 Task: Type your new password "Softage@204".
Action: Mouse moved to (435, 273)
Screenshot: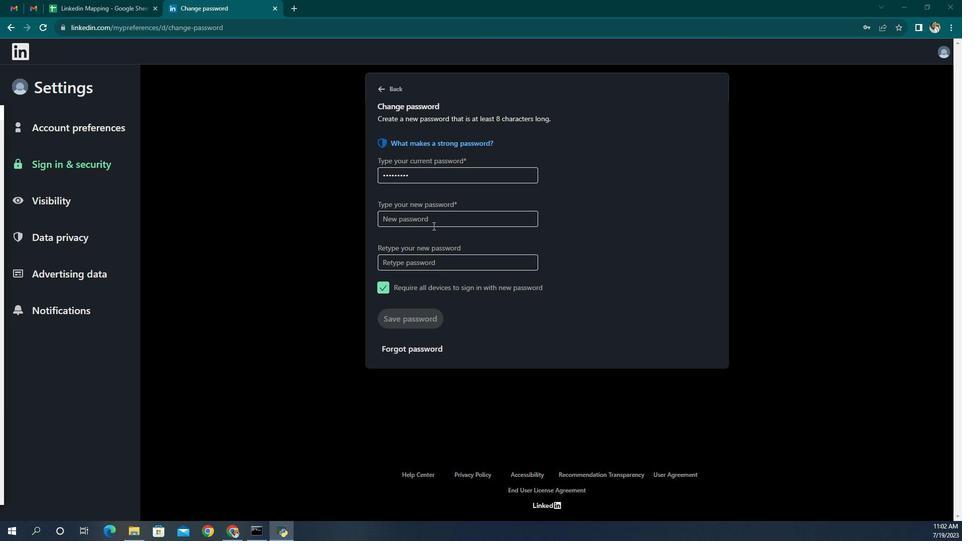 
Action: Mouse pressed left at (435, 273)
Screenshot: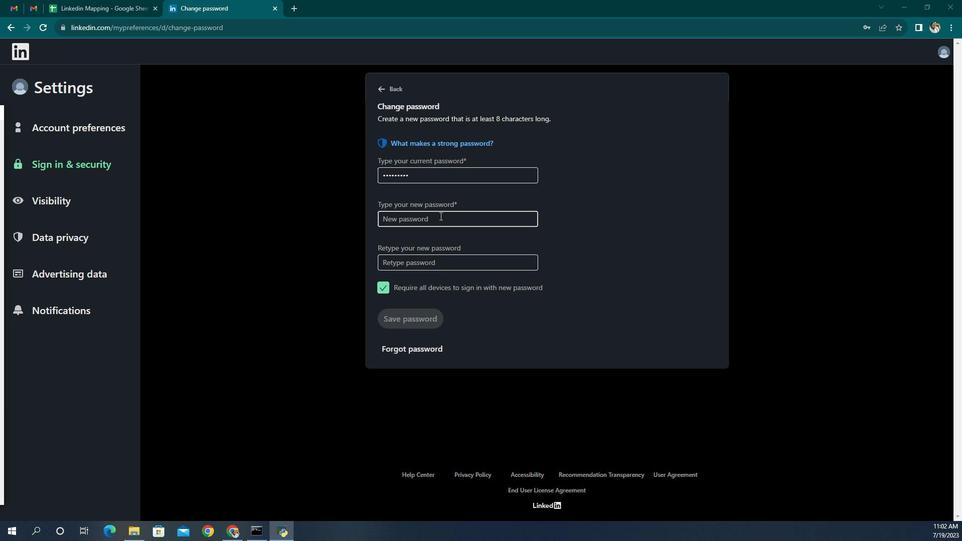 
Action: Key pressed <Key.caps_lock>S<Key.caps_lock>oftage<Key.shift>@204
Screenshot: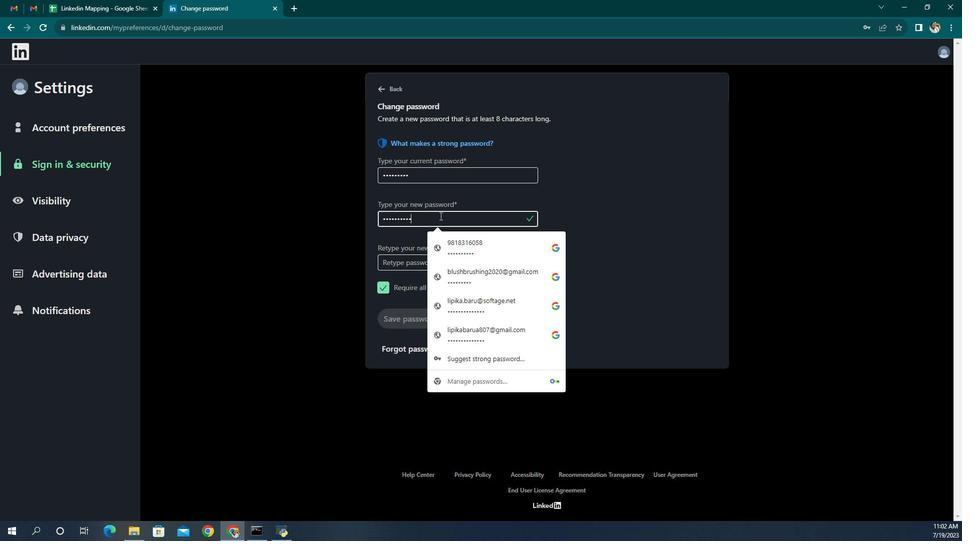 
Action: Mouse moved to (340, 319)
Screenshot: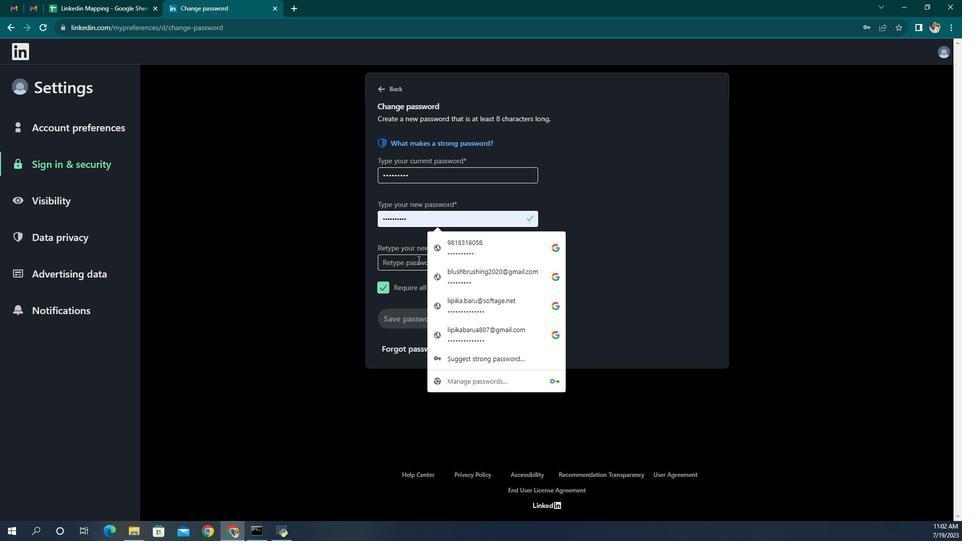 
Action: Mouse pressed left at (340, 319)
Screenshot: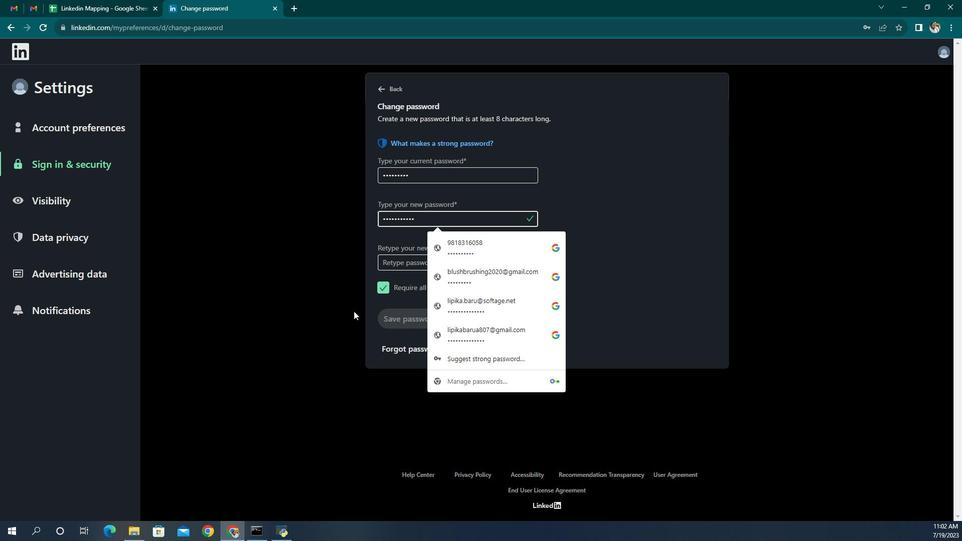 
Action: Mouse moved to (340, 319)
Screenshot: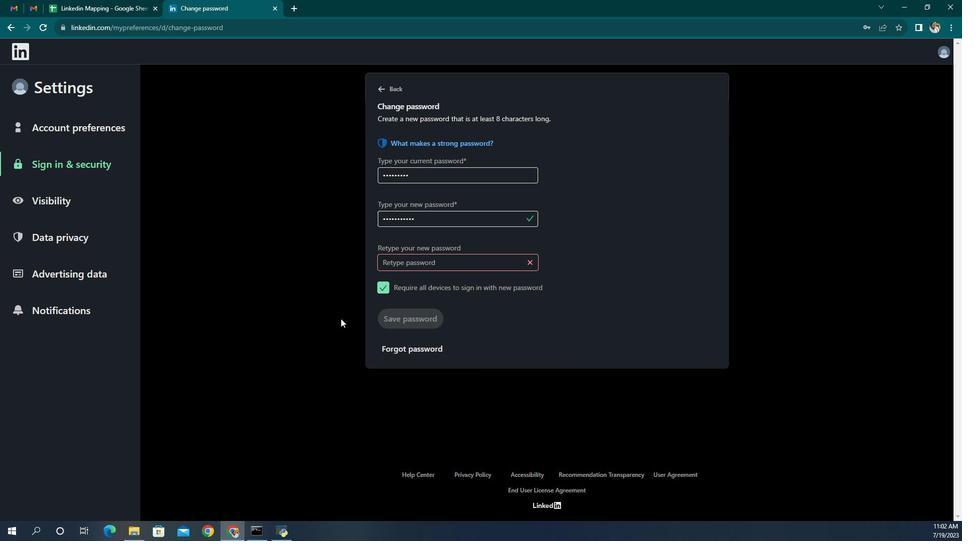 
